 Task: Add Sprouts Water Crackers to the cart.
Action: Mouse moved to (12, 72)
Screenshot: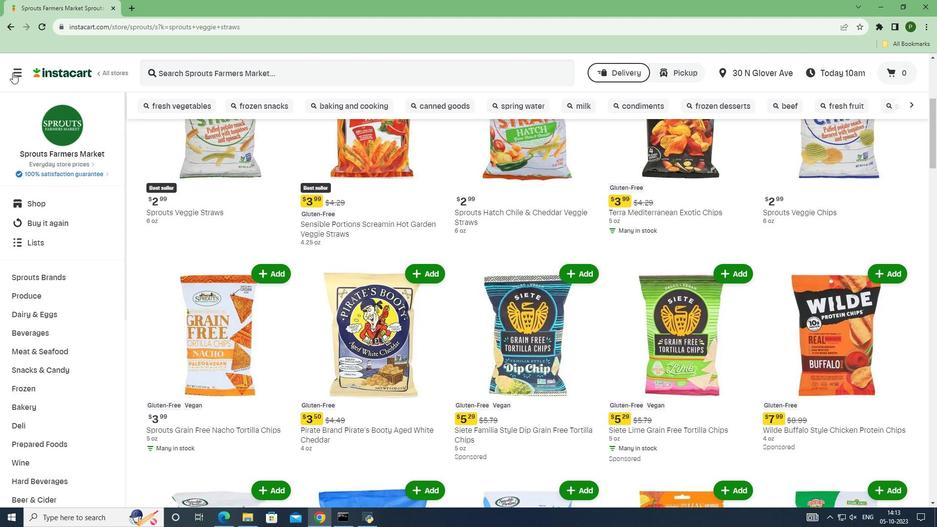 
Action: Mouse pressed left at (12, 72)
Screenshot: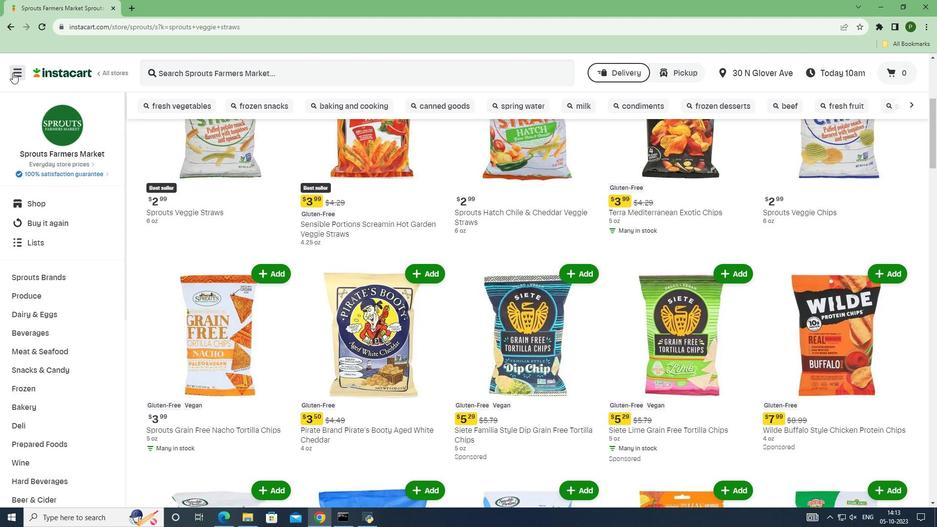 
Action: Mouse moved to (39, 258)
Screenshot: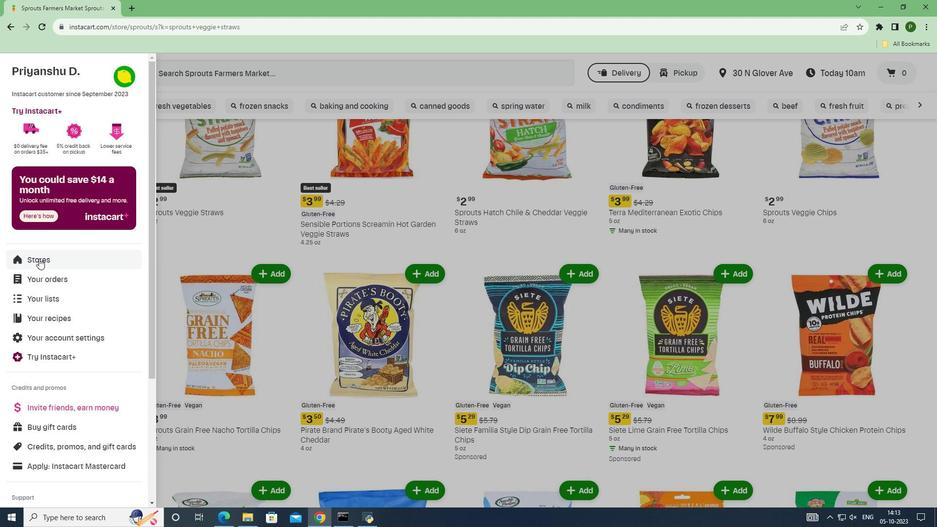 
Action: Mouse pressed left at (39, 258)
Screenshot: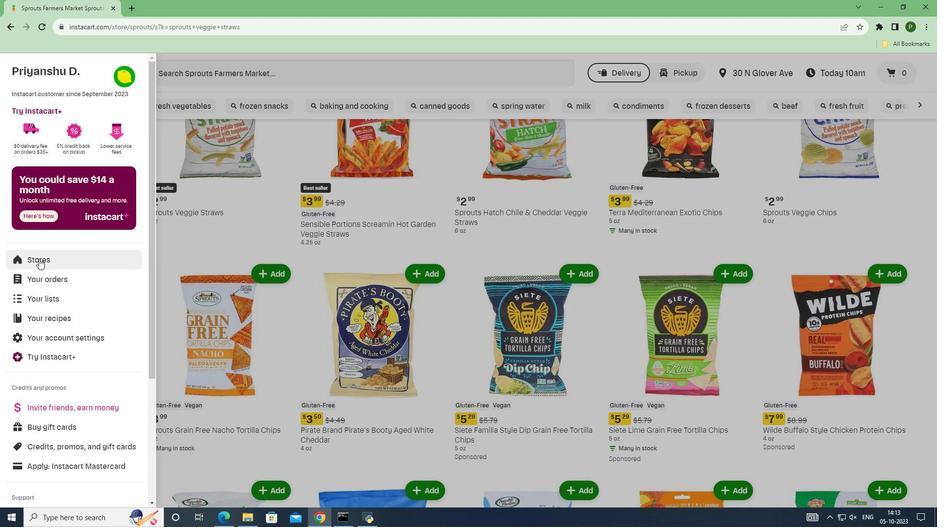 
Action: Mouse moved to (222, 112)
Screenshot: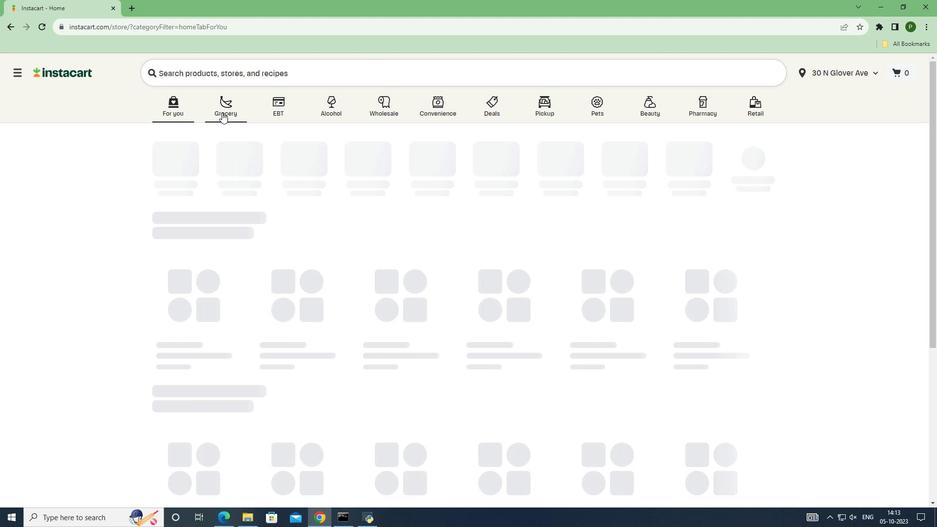 
Action: Mouse pressed left at (222, 112)
Screenshot: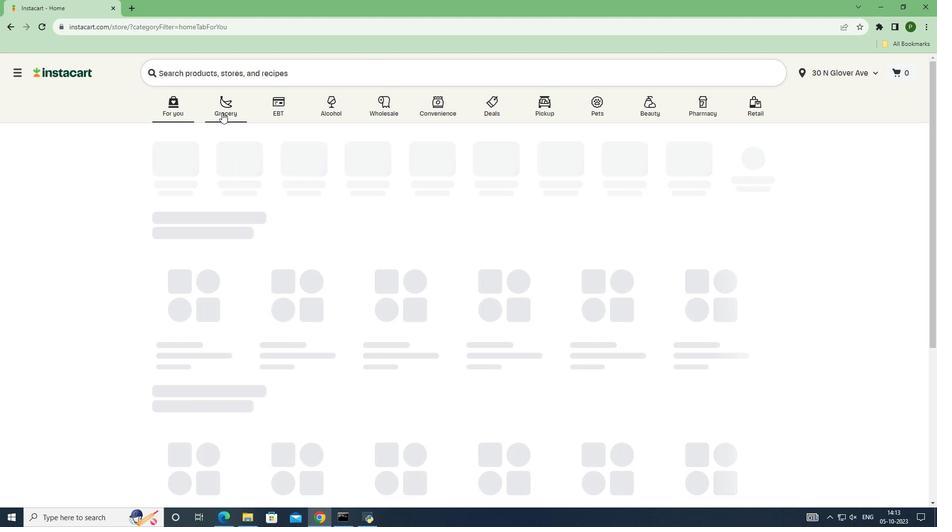 
Action: Mouse moved to (616, 232)
Screenshot: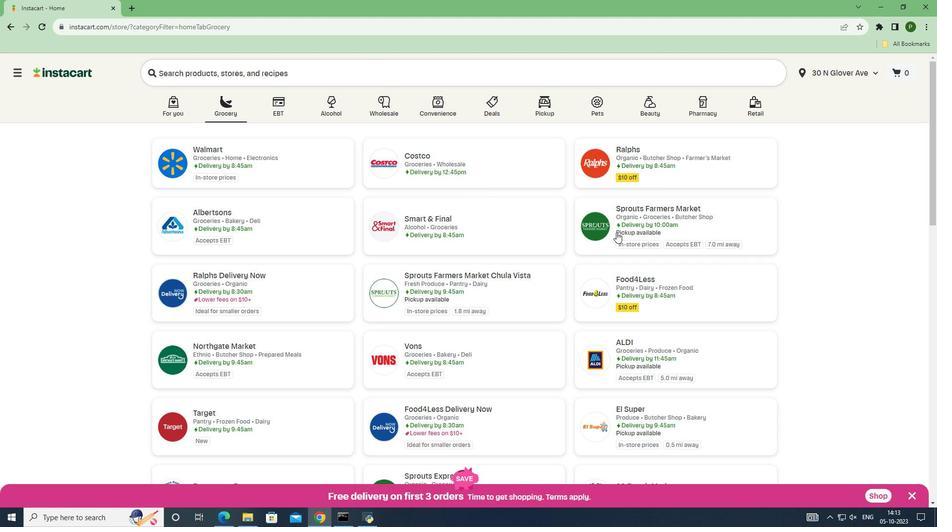 
Action: Mouse pressed left at (616, 232)
Screenshot: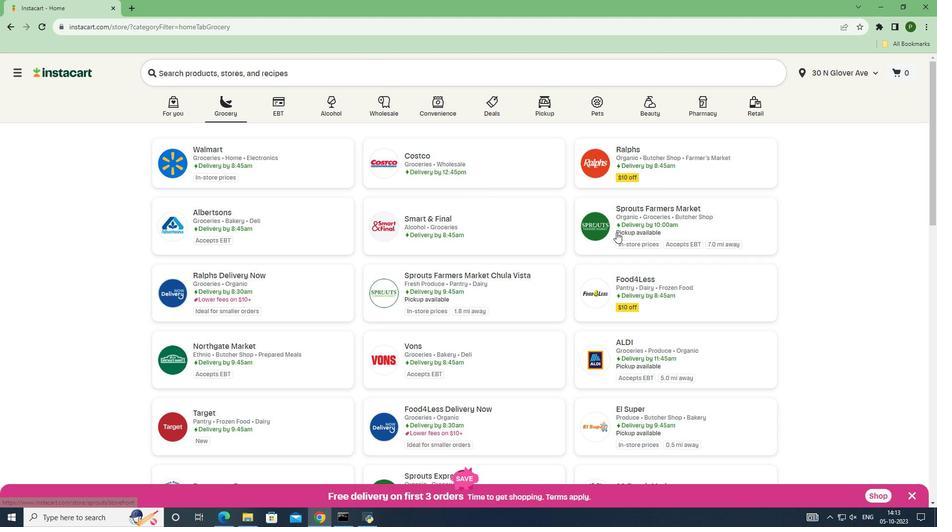 
Action: Mouse moved to (77, 275)
Screenshot: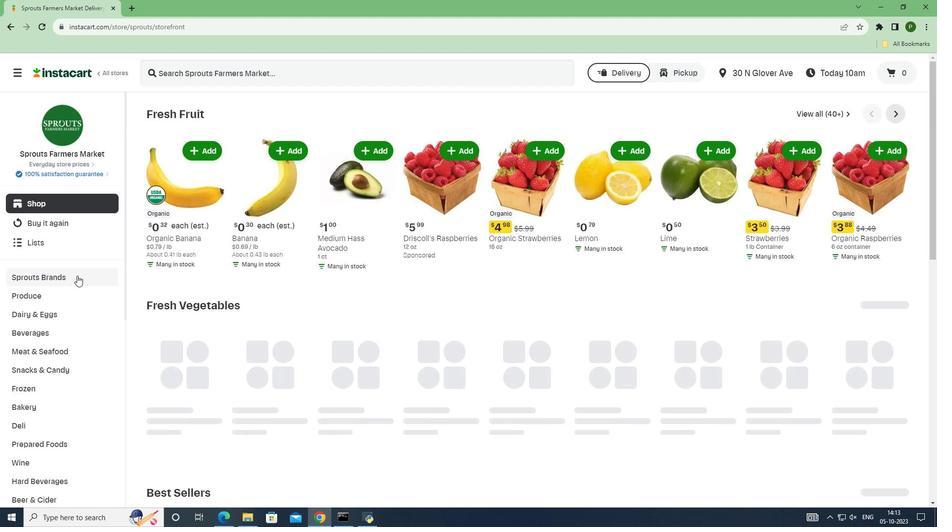 
Action: Mouse pressed left at (77, 275)
Screenshot: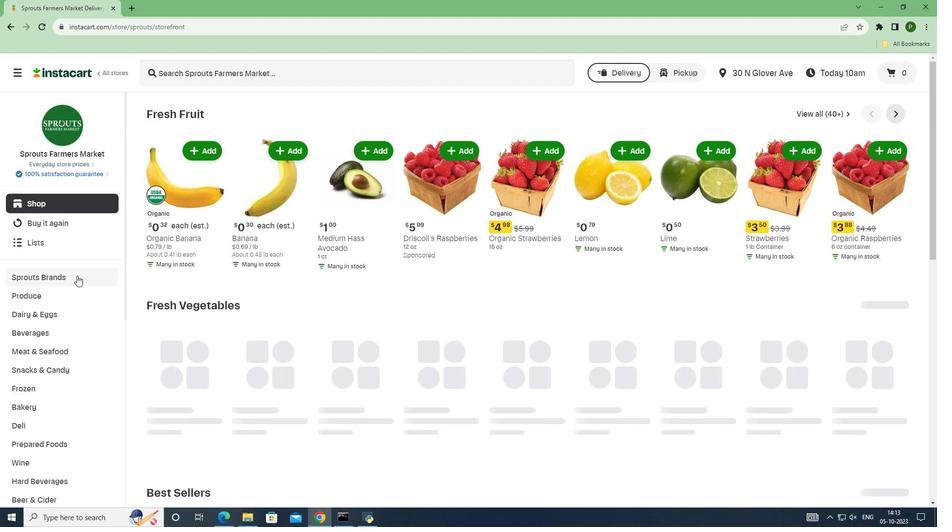
Action: Mouse moved to (62, 346)
Screenshot: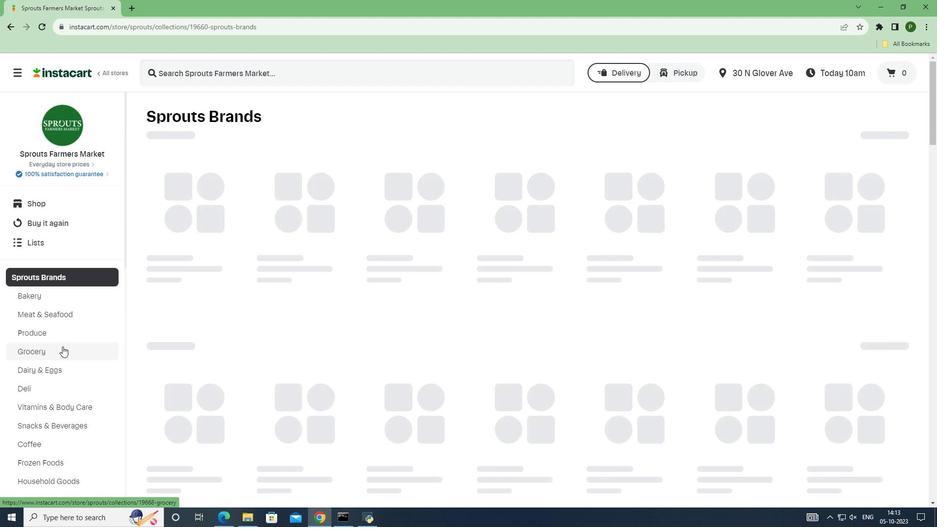 
Action: Mouse pressed left at (62, 346)
Screenshot: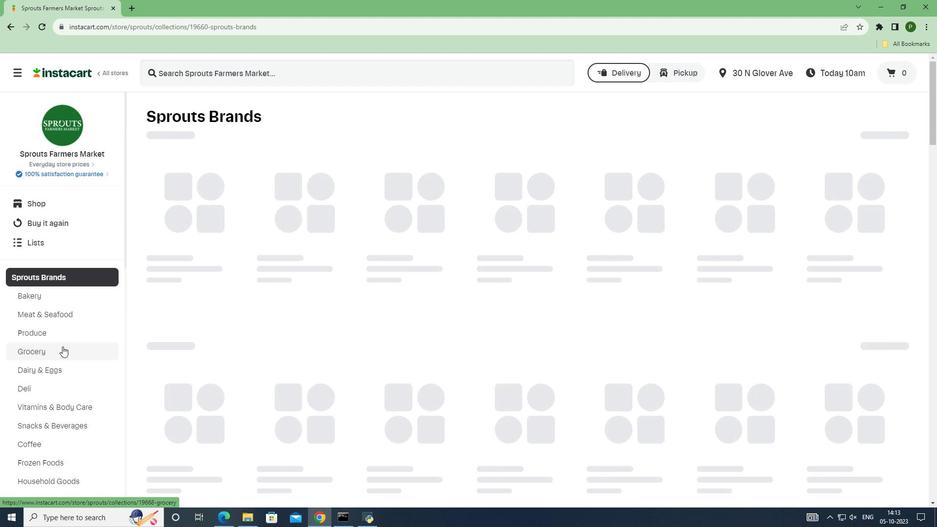 
Action: Mouse moved to (194, 61)
Screenshot: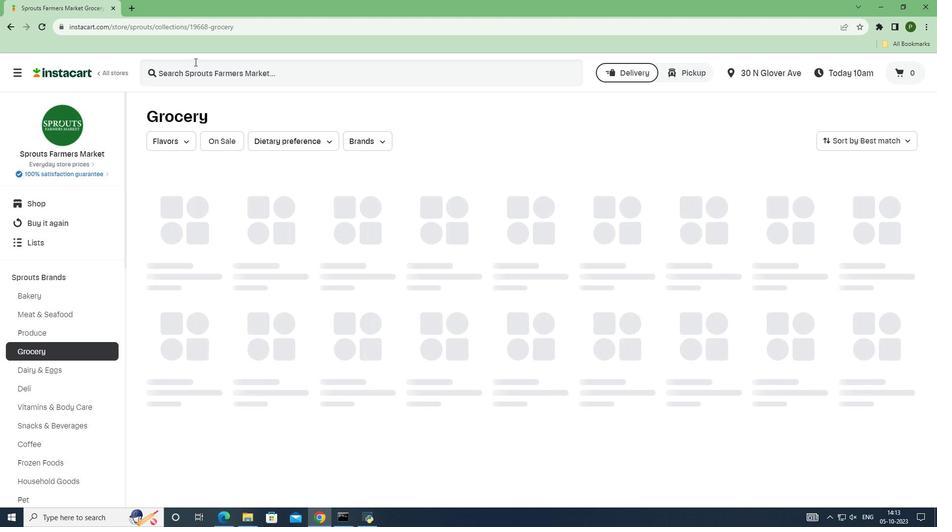 
Action: Mouse pressed left at (194, 61)
Screenshot: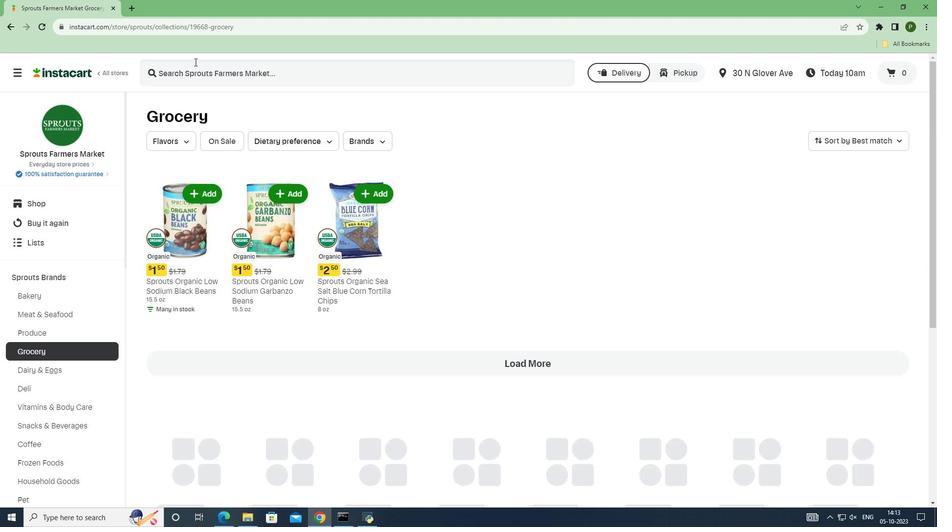 
Action: Mouse moved to (195, 65)
Screenshot: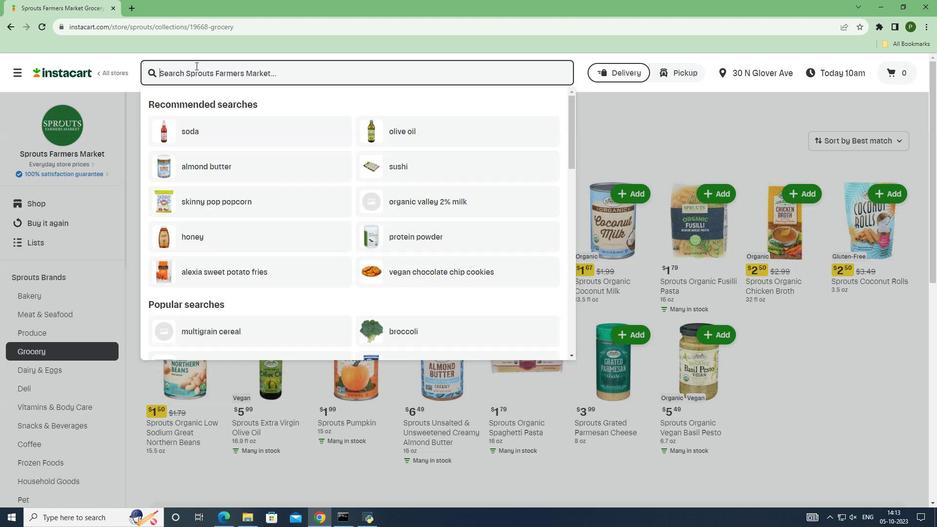 
Action: Mouse pressed left at (195, 65)
Screenshot: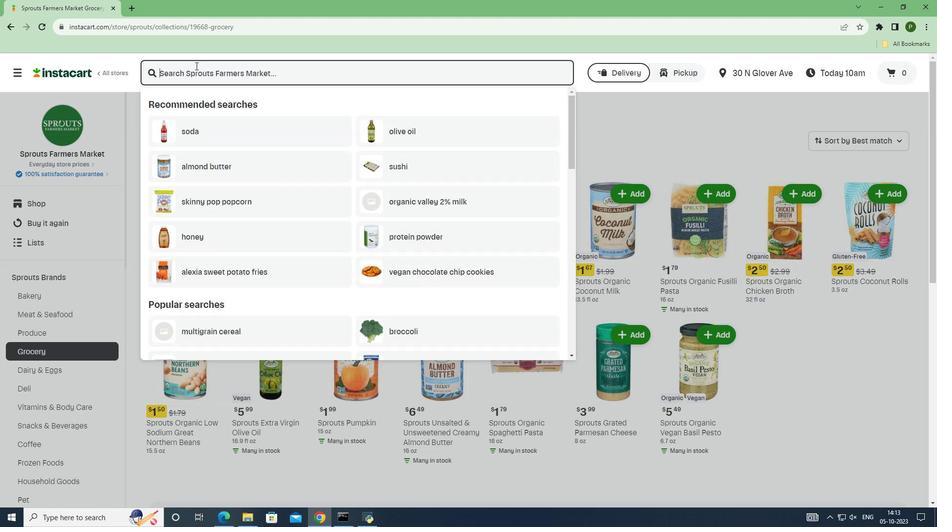 
Action: Key pressed <Key.caps_lock>S<Key.caps_lock>prots<Key.space><Key.caps_lock>W<Key.caps_lock>ater<Key.space><Key.caps_lock>C<Key.caps_lock>ra
Screenshot: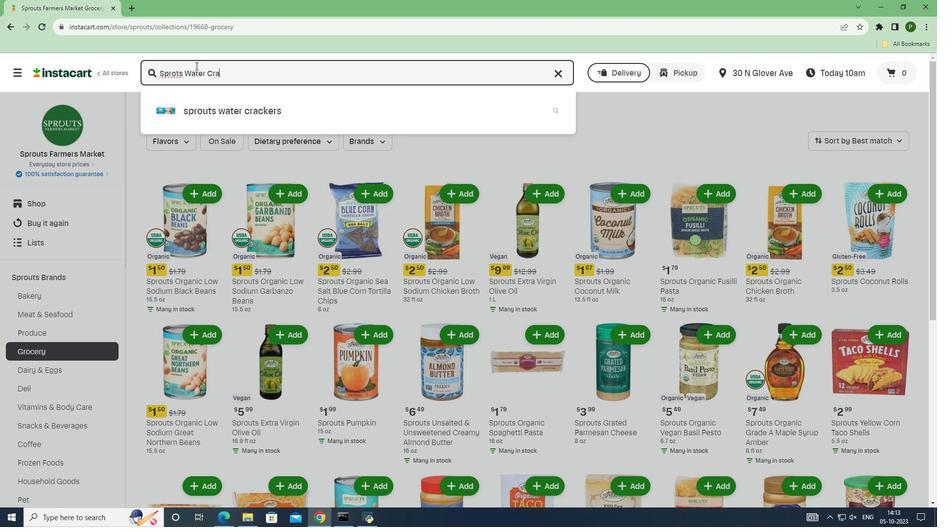 
Action: Mouse moved to (209, 105)
Screenshot: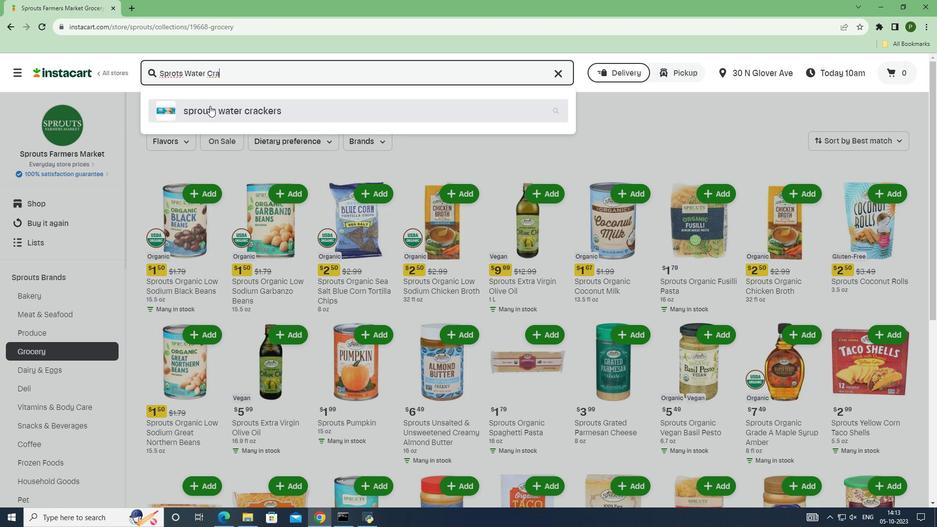 
Action: Mouse pressed left at (209, 105)
Screenshot: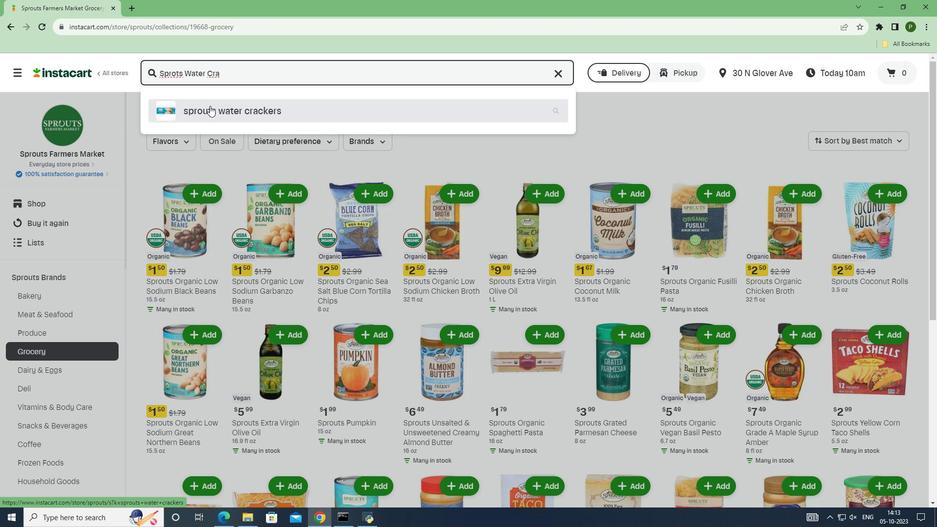 
Action: Mouse moved to (368, 298)
Screenshot: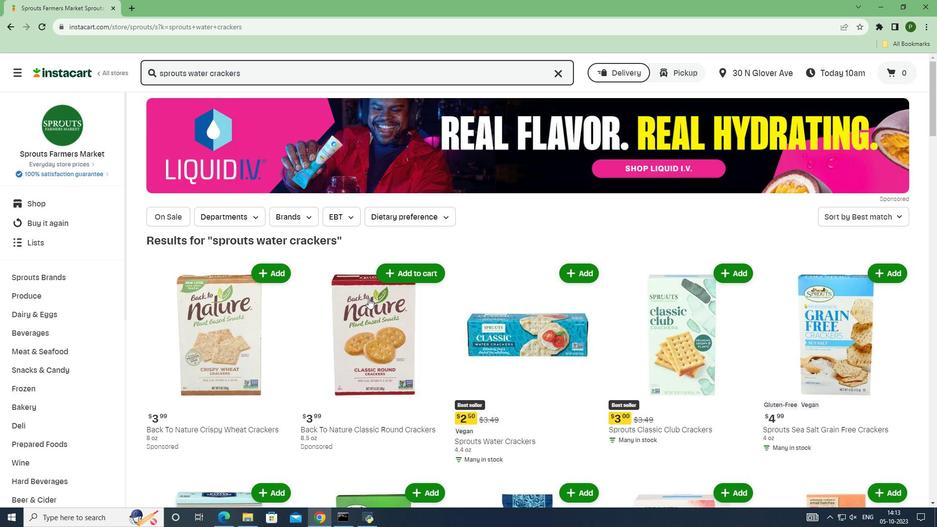 
Action: Mouse scrolled (368, 297) with delta (0, 0)
Screenshot: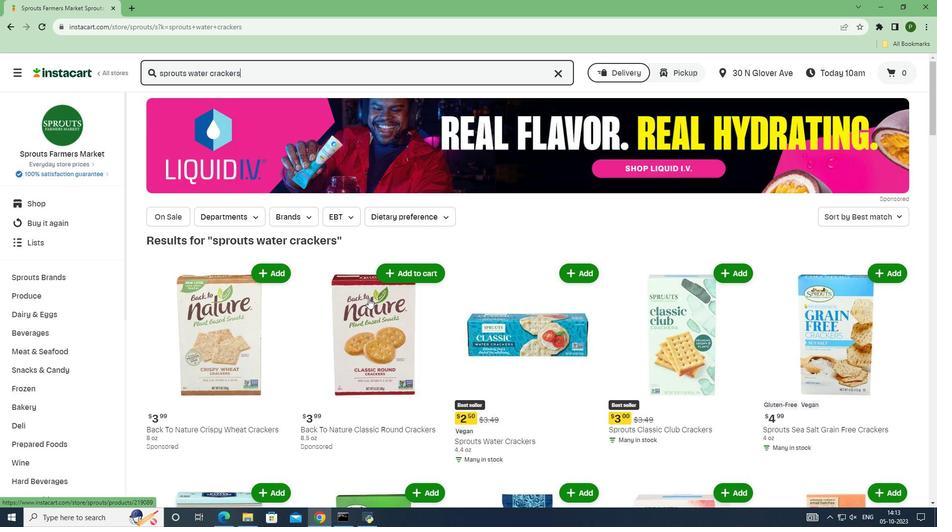 
Action: Mouse moved to (400, 304)
Screenshot: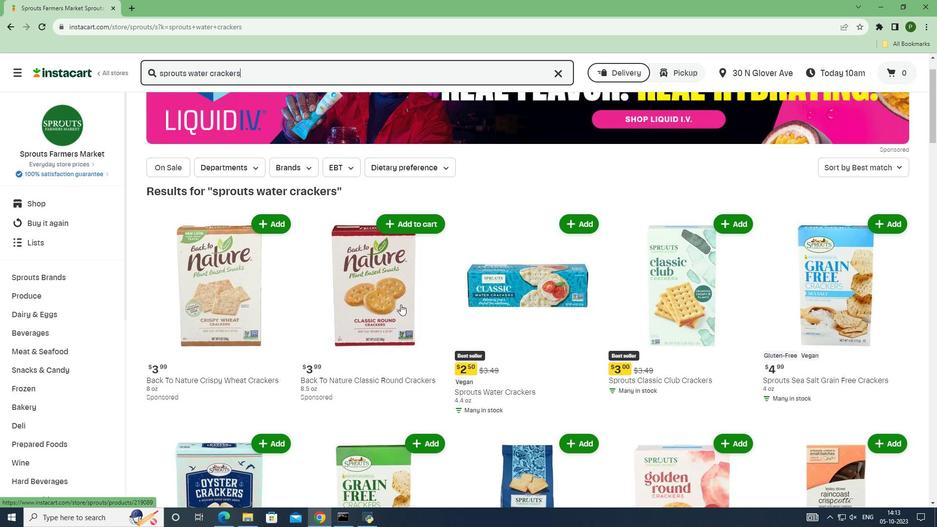 
Action: Mouse scrolled (400, 304) with delta (0, 0)
Screenshot: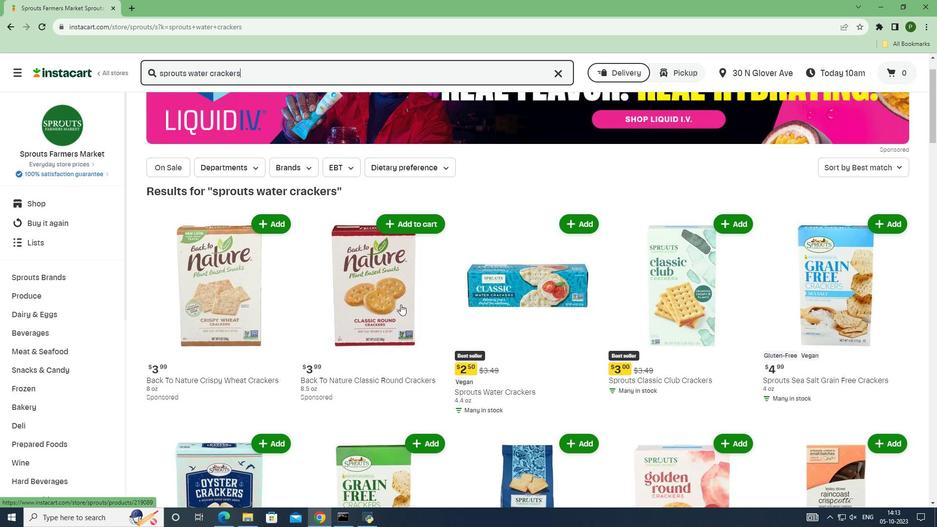 
Action: Mouse moved to (590, 177)
Screenshot: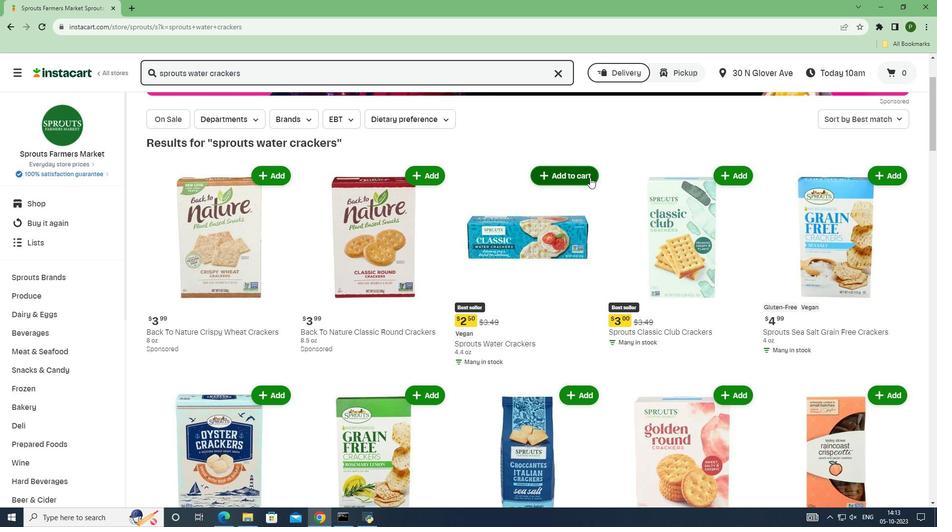 
Action: Mouse pressed left at (590, 177)
Screenshot: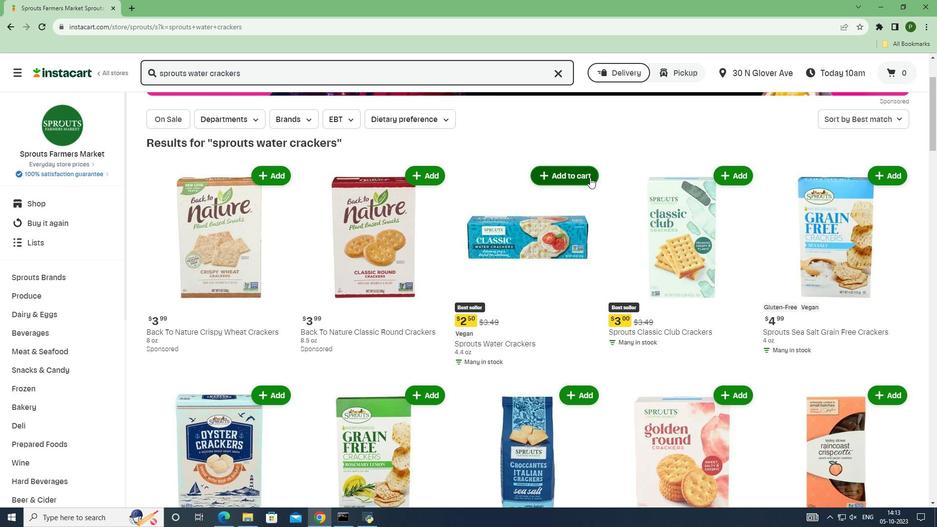 
Action: Mouse moved to (590, 177)
Screenshot: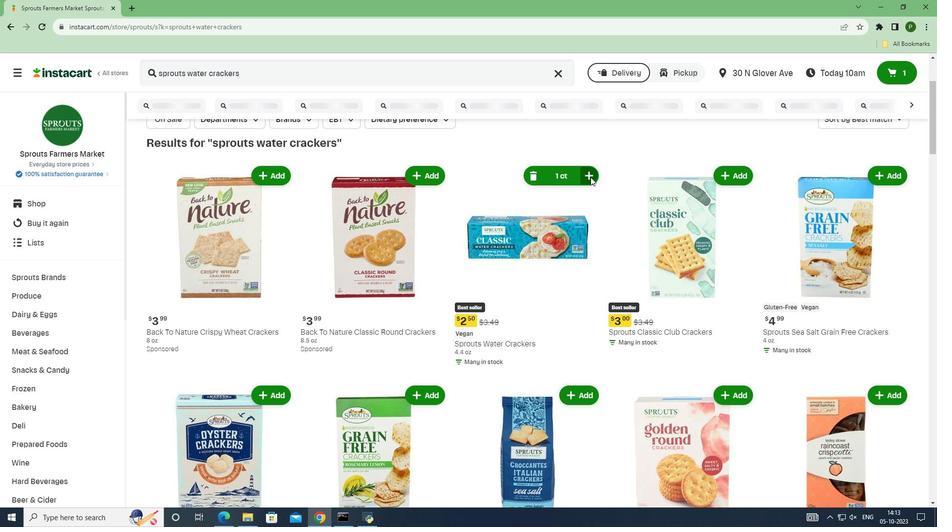 
